 Task: Create a due date automation trigger when advanced on, on the wednesday after a card is due add dates due in between 1 and 5 days at 11:00 AM.
Action: Mouse moved to (937, 82)
Screenshot: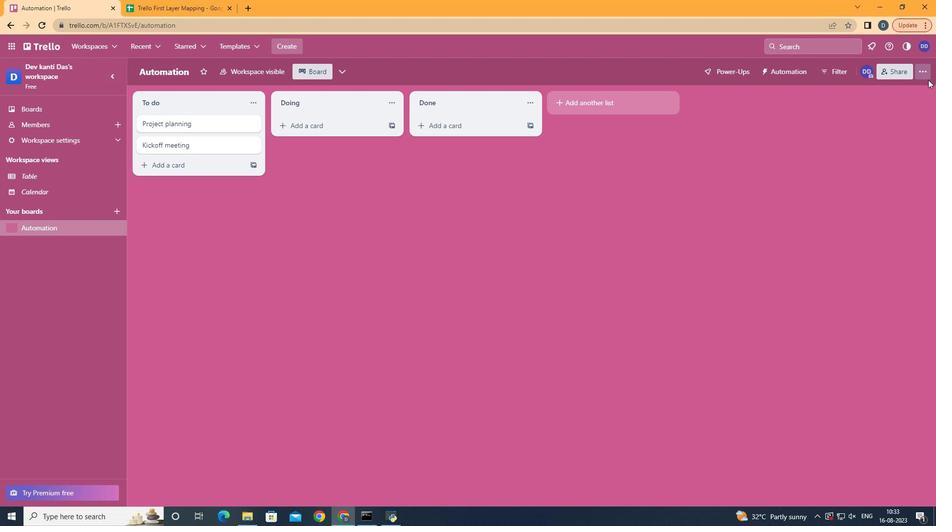 
Action: Mouse pressed left at (937, 82)
Screenshot: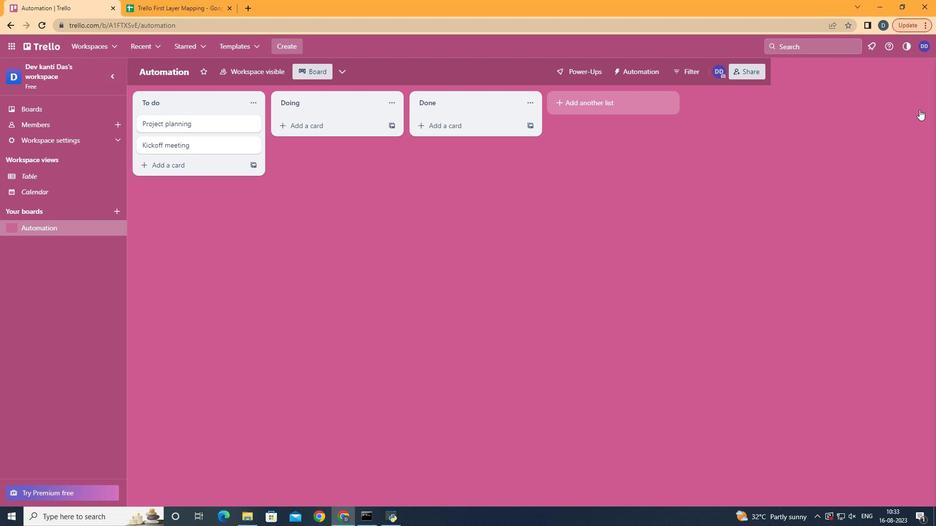 
Action: Mouse moved to (863, 206)
Screenshot: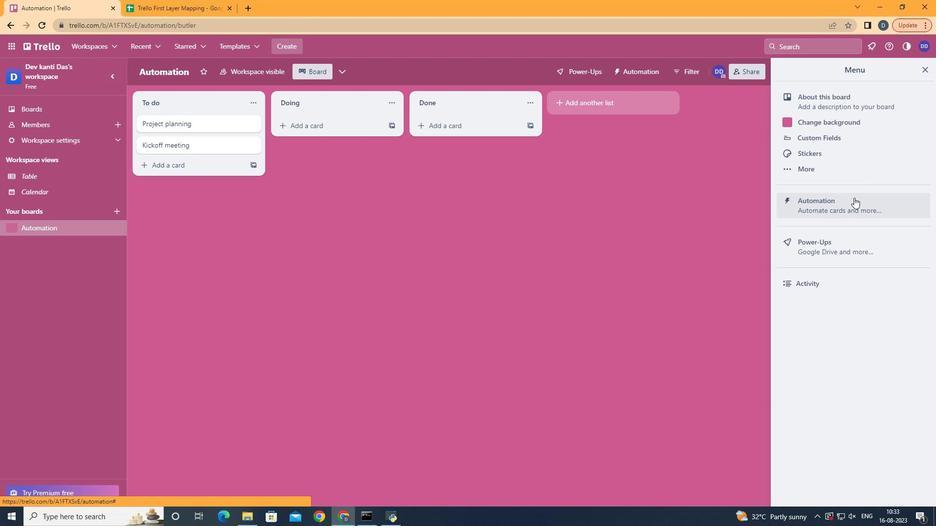
Action: Mouse pressed left at (863, 206)
Screenshot: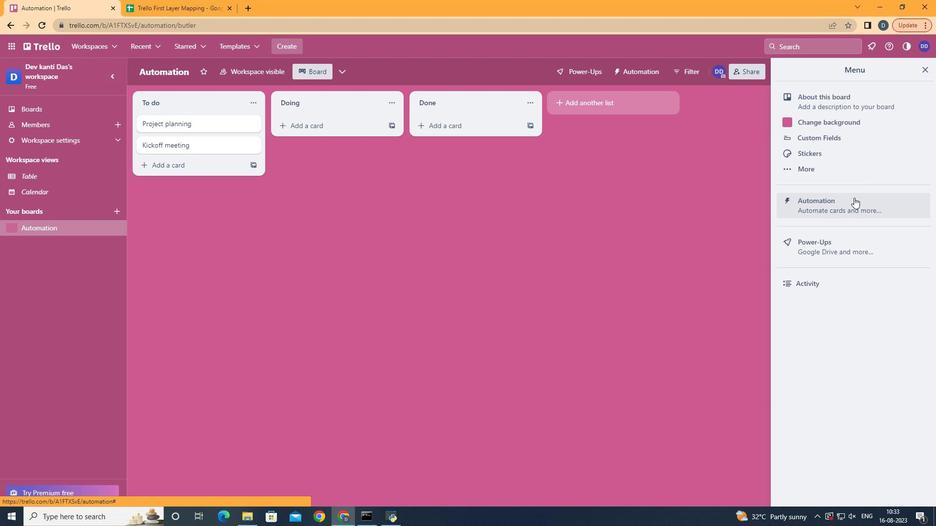 
Action: Mouse moved to (184, 207)
Screenshot: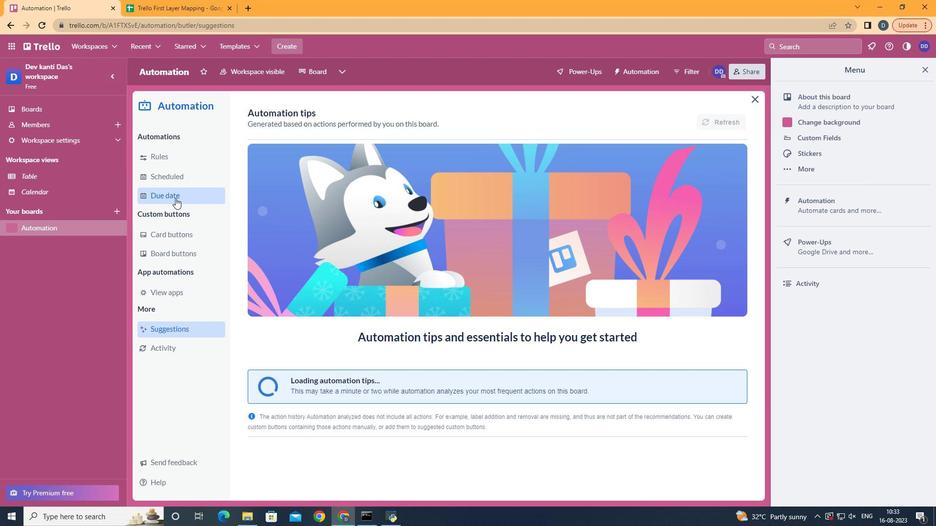 
Action: Mouse pressed left at (184, 207)
Screenshot: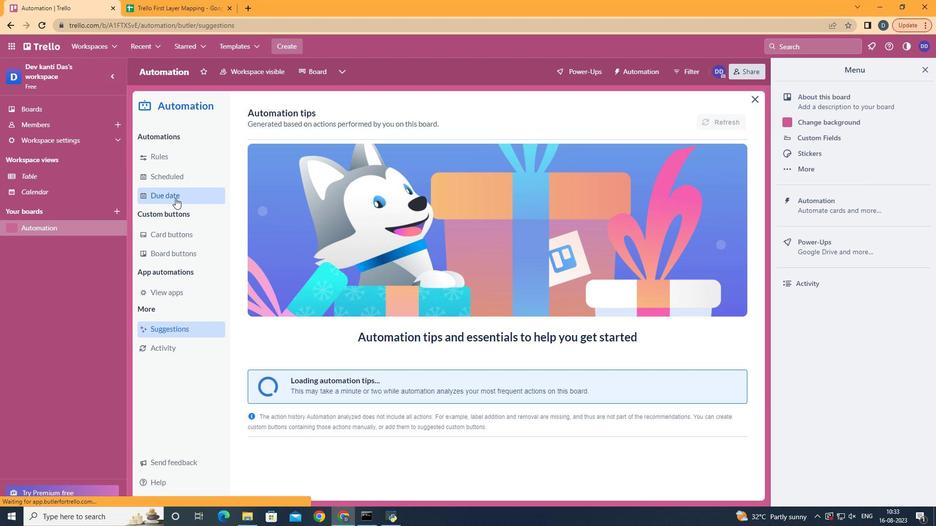 
Action: Mouse moved to (695, 124)
Screenshot: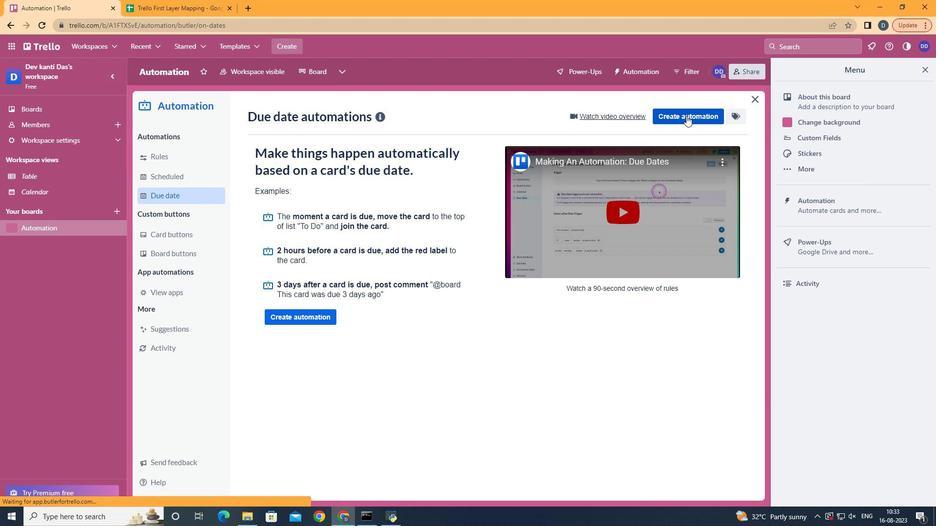 
Action: Mouse pressed left at (695, 124)
Screenshot: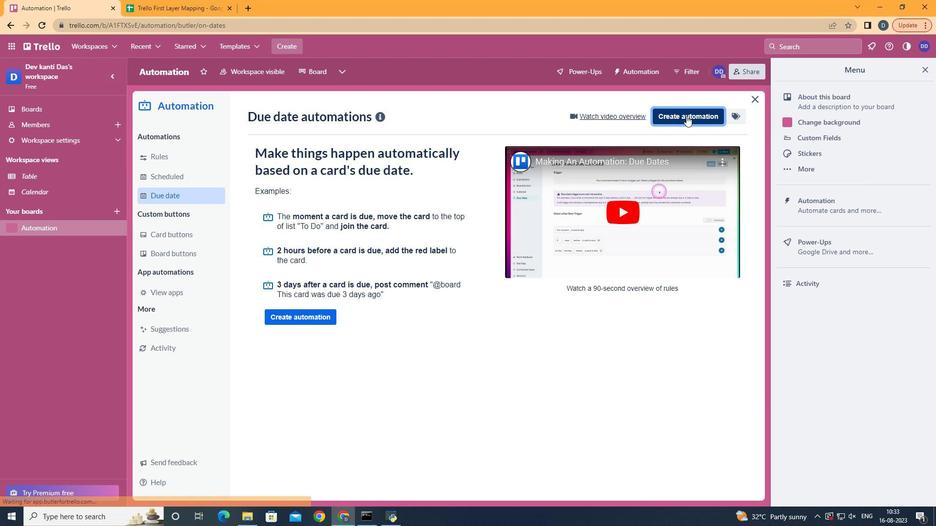 
Action: Mouse moved to (526, 228)
Screenshot: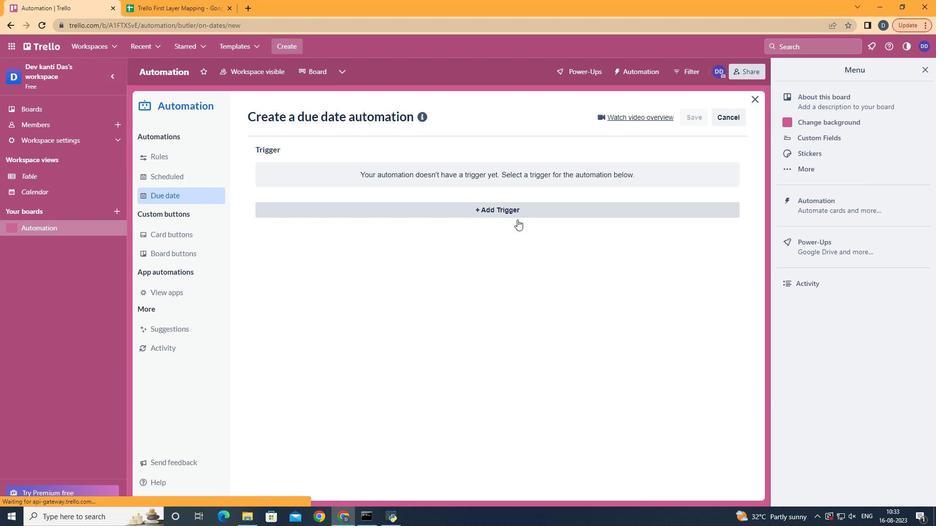 
Action: Mouse pressed left at (526, 228)
Screenshot: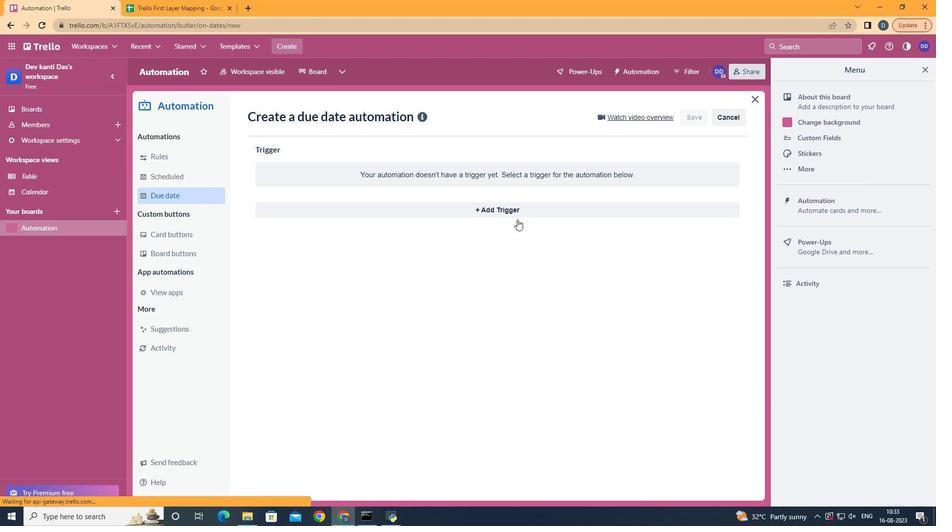 
Action: Mouse moved to (519, 214)
Screenshot: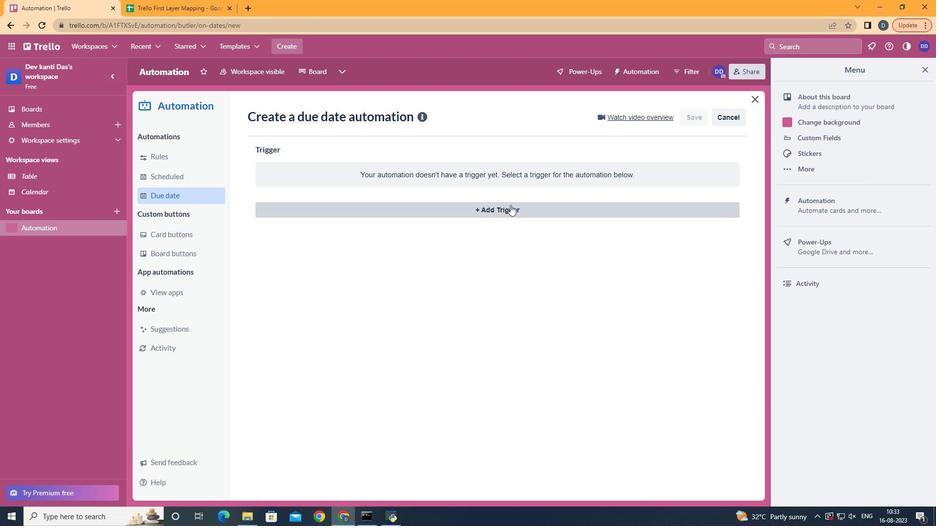 
Action: Mouse pressed left at (519, 214)
Screenshot: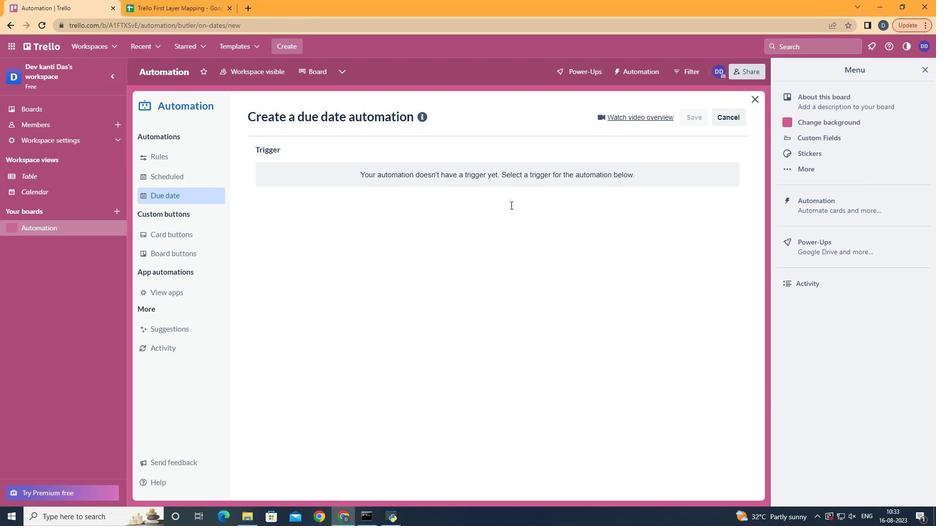 
Action: Mouse moved to (333, 303)
Screenshot: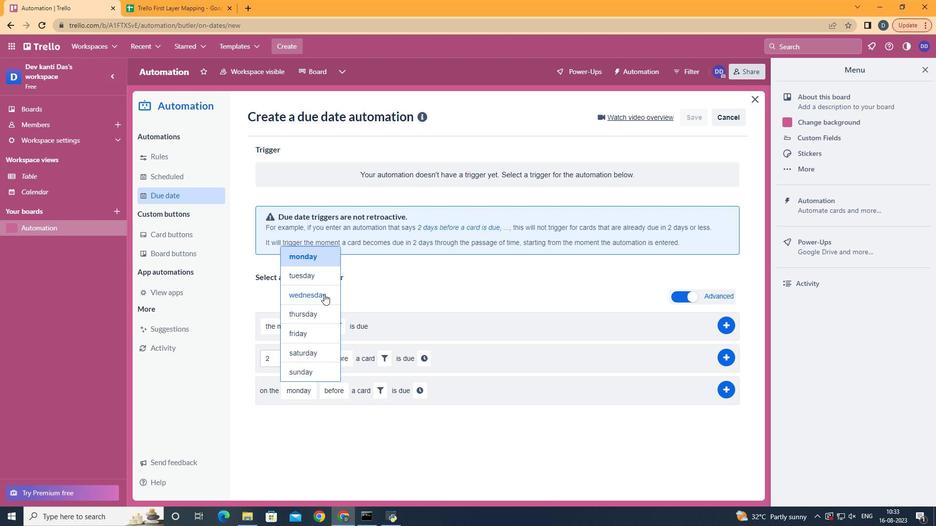 
Action: Mouse pressed left at (333, 303)
Screenshot: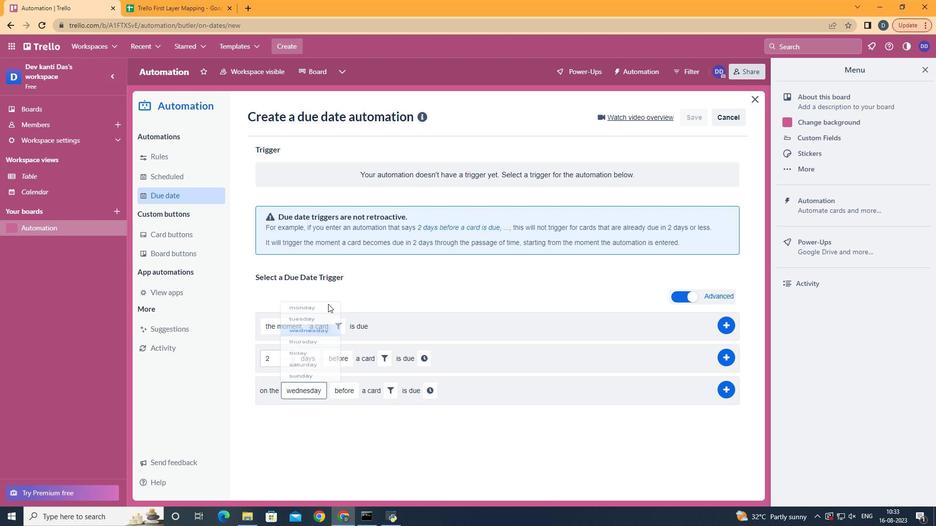 
Action: Mouse moved to (361, 440)
Screenshot: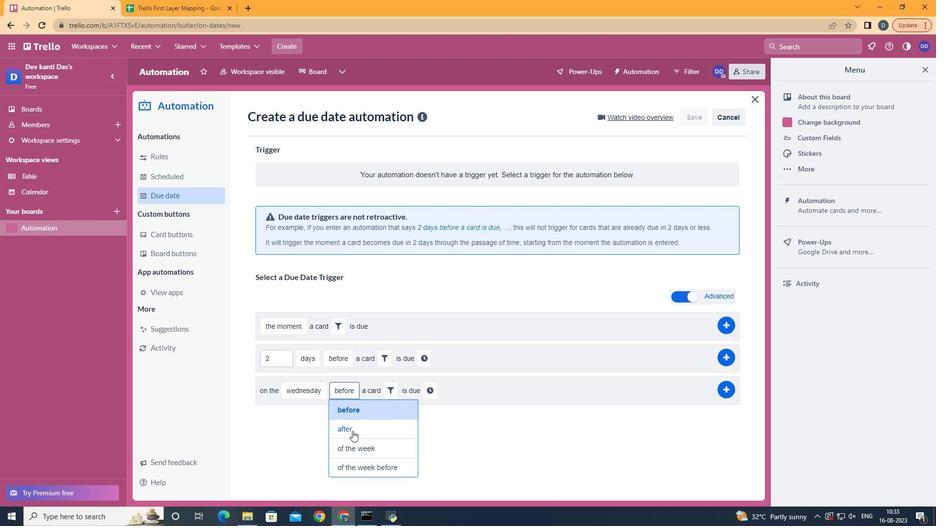 
Action: Mouse pressed left at (361, 440)
Screenshot: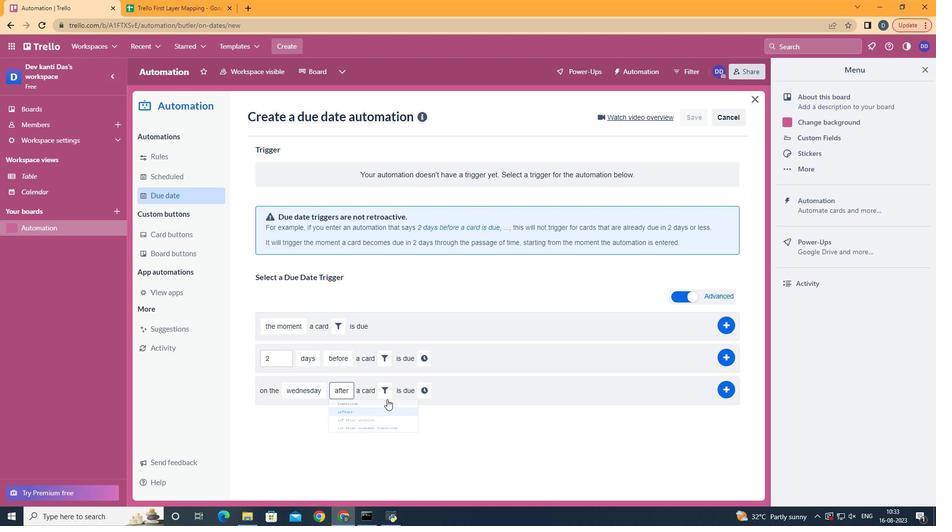 
Action: Mouse moved to (398, 400)
Screenshot: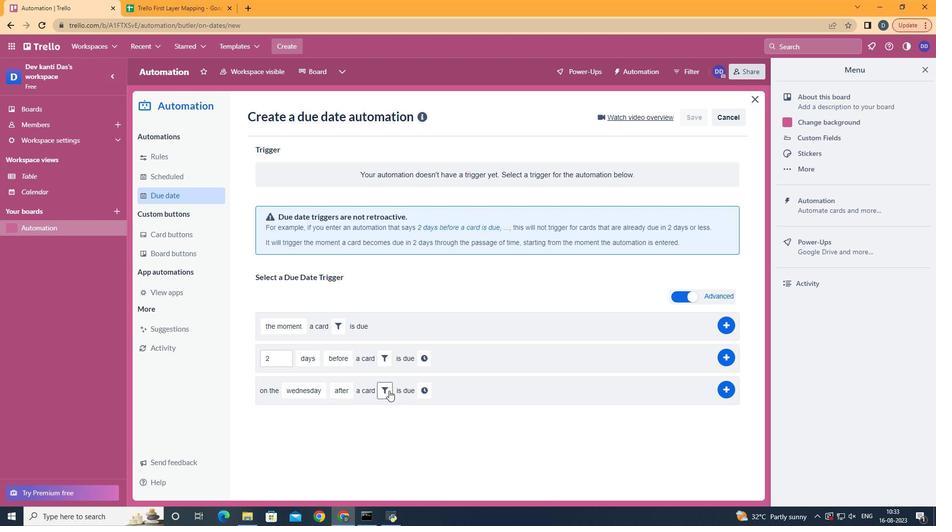 
Action: Mouse pressed left at (398, 400)
Screenshot: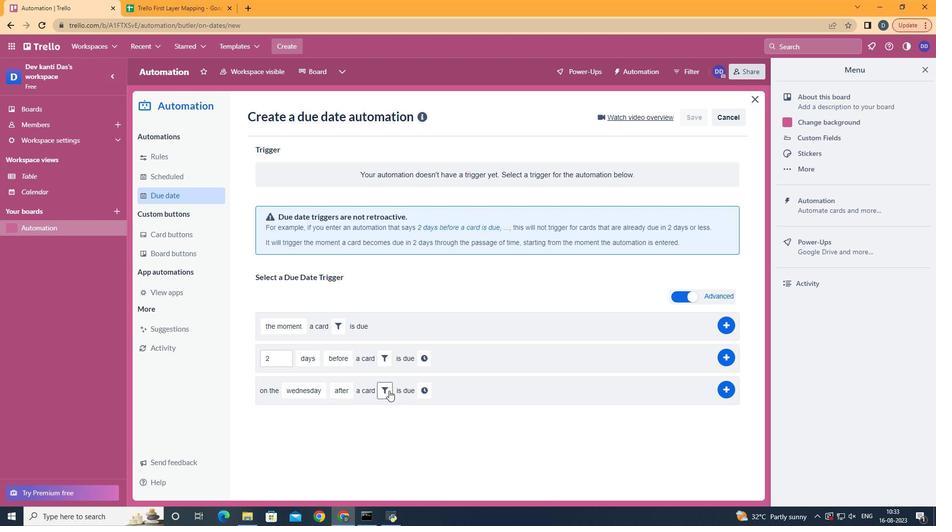 
Action: Mouse moved to (448, 426)
Screenshot: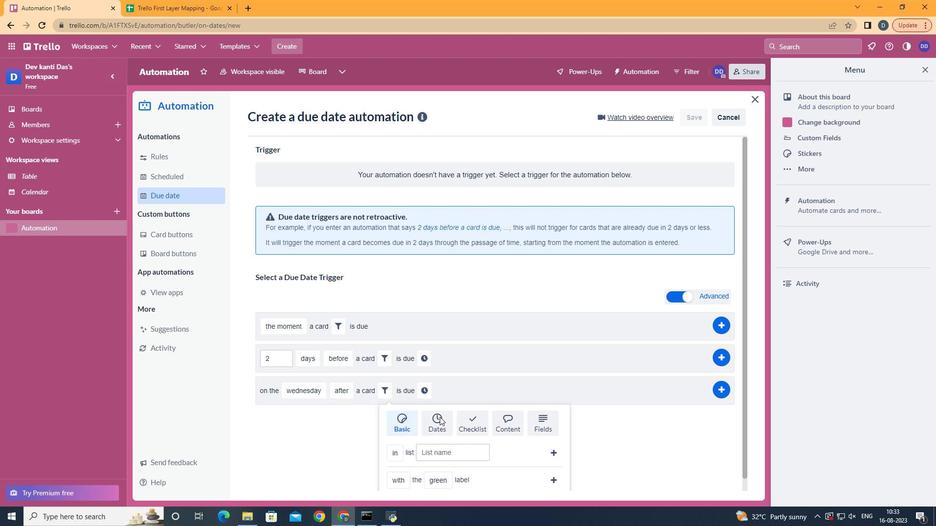 
Action: Mouse pressed left at (448, 426)
Screenshot: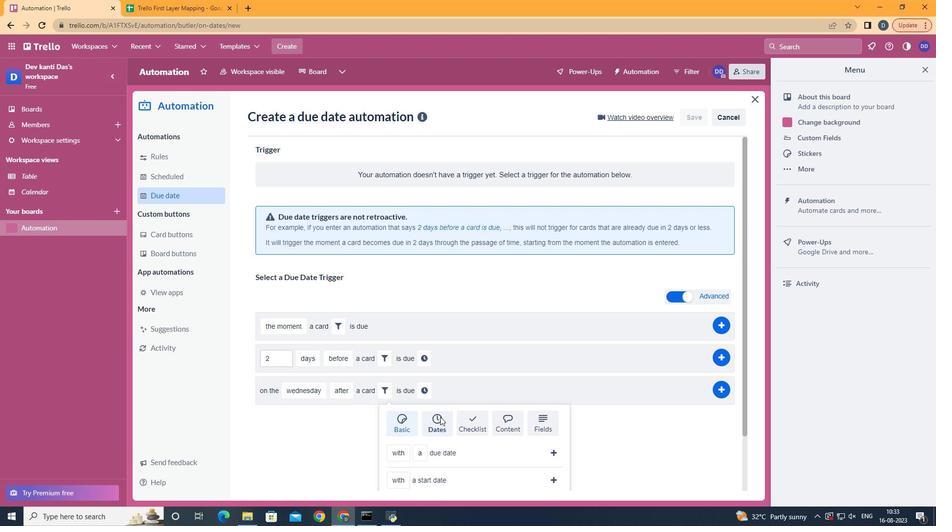 
Action: Mouse moved to (449, 426)
Screenshot: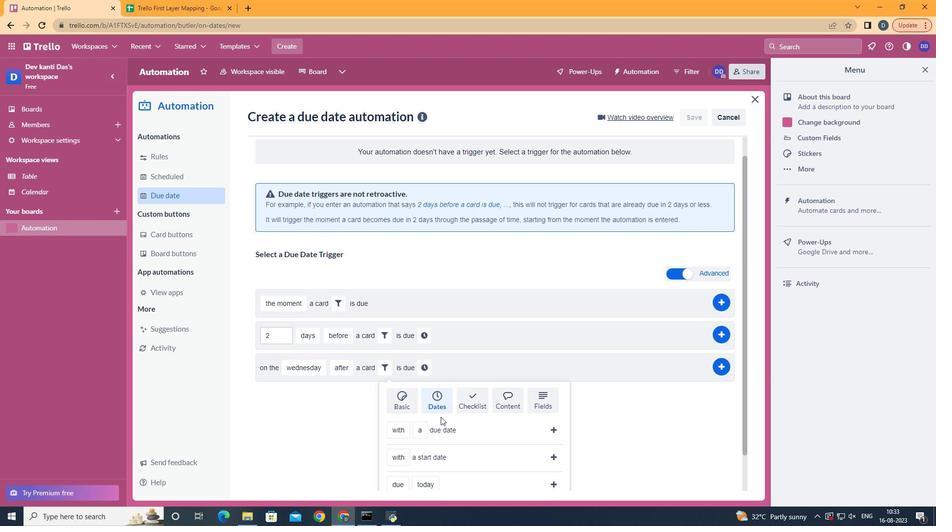 
Action: Mouse scrolled (449, 425) with delta (0, 0)
Screenshot: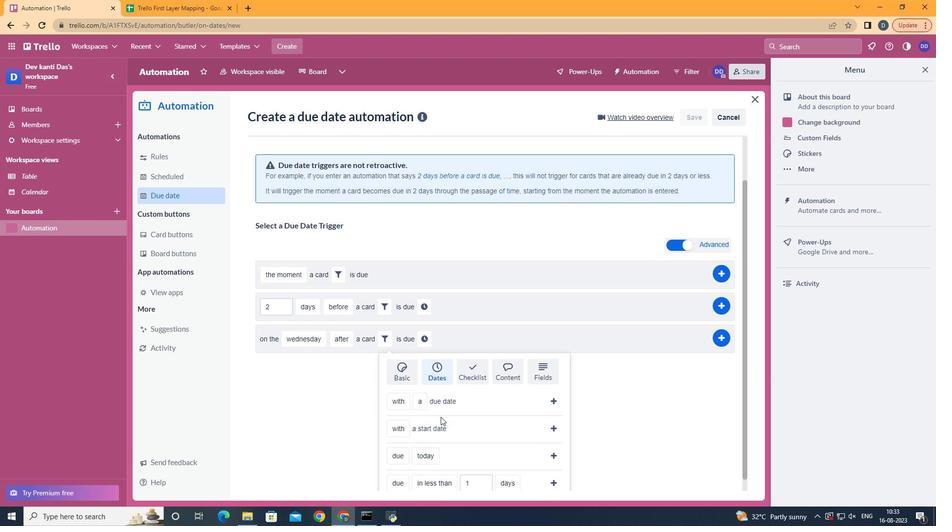 
Action: Mouse scrolled (449, 425) with delta (0, 0)
Screenshot: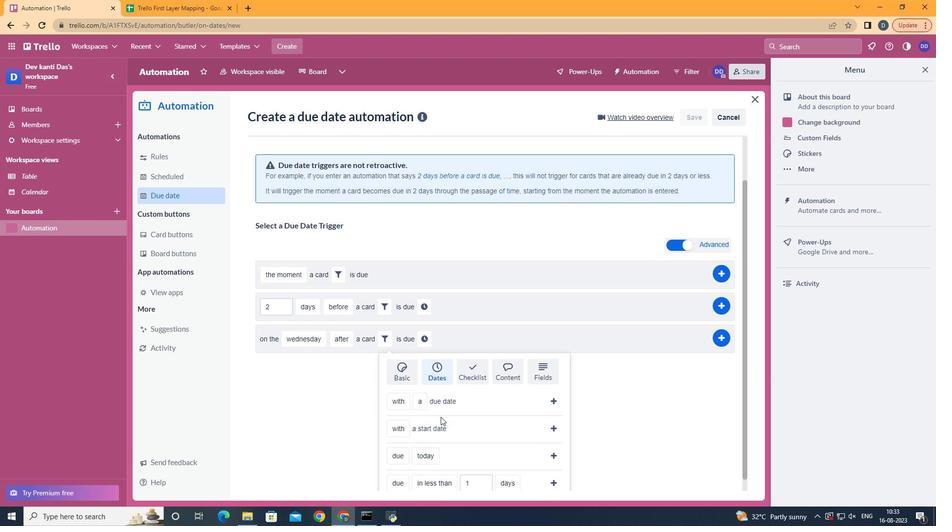 
Action: Mouse scrolled (449, 425) with delta (0, 0)
Screenshot: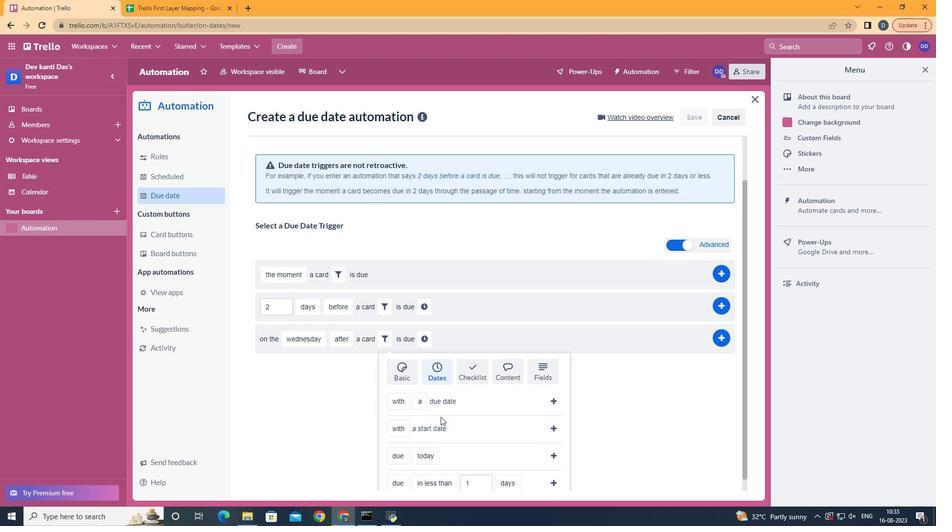 
Action: Mouse scrolled (449, 425) with delta (0, 0)
Screenshot: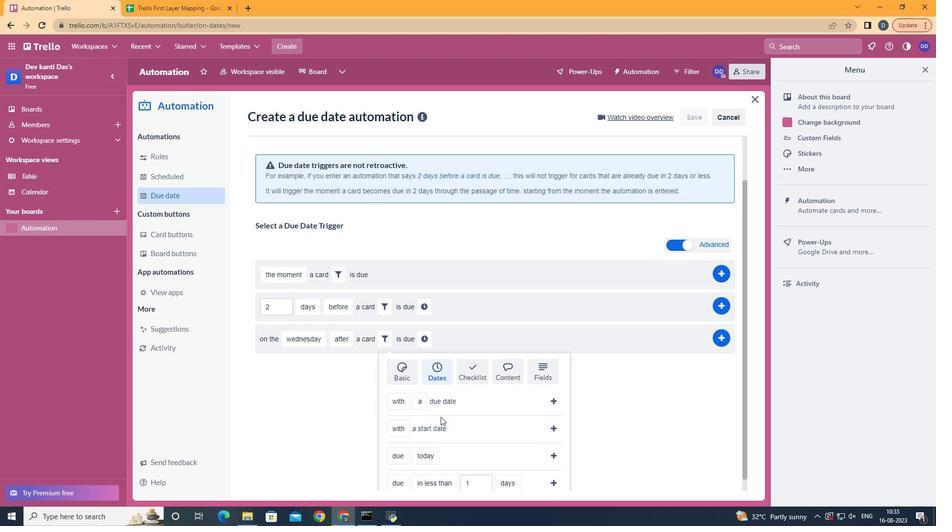 
Action: Mouse scrolled (449, 425) with delta (0, 0)
Screenshot: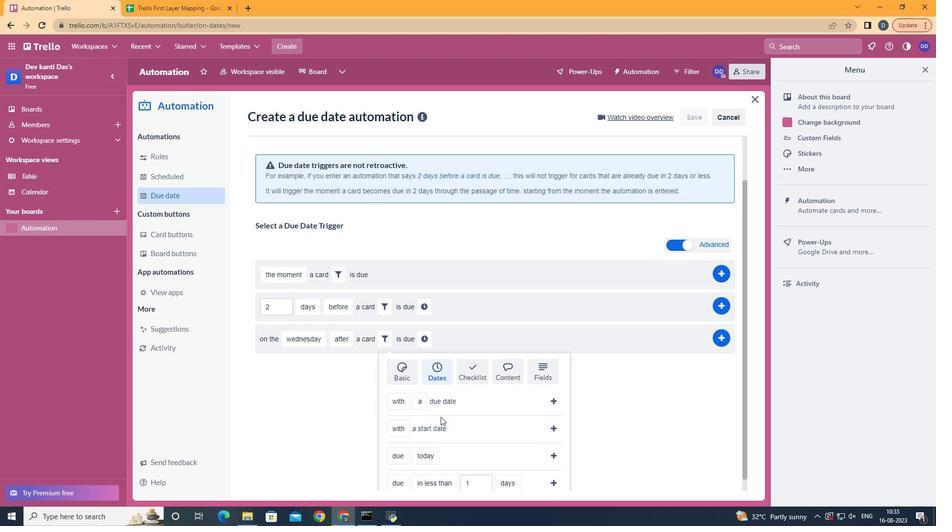 
Action: Mouse moved to (456, 458)
Screenshot: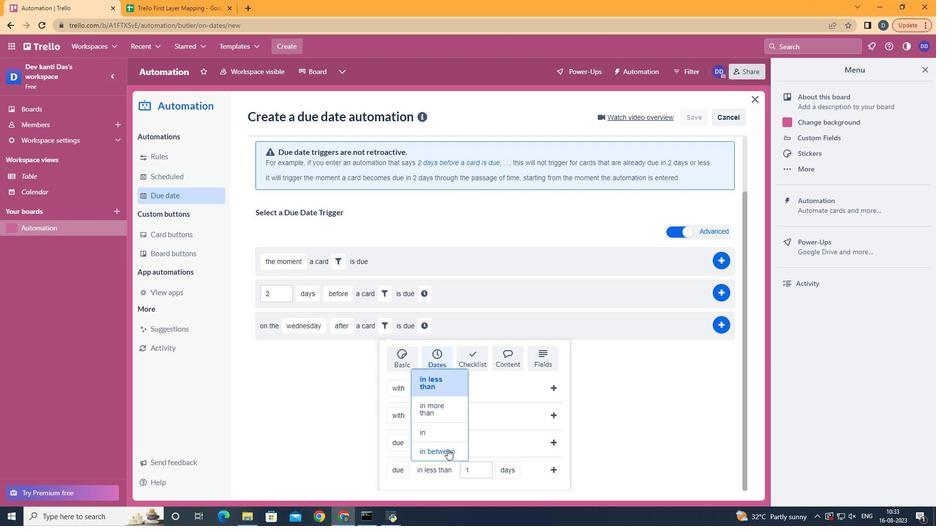 
Action: Mouse pressed left at (456, 458)
Screenshot: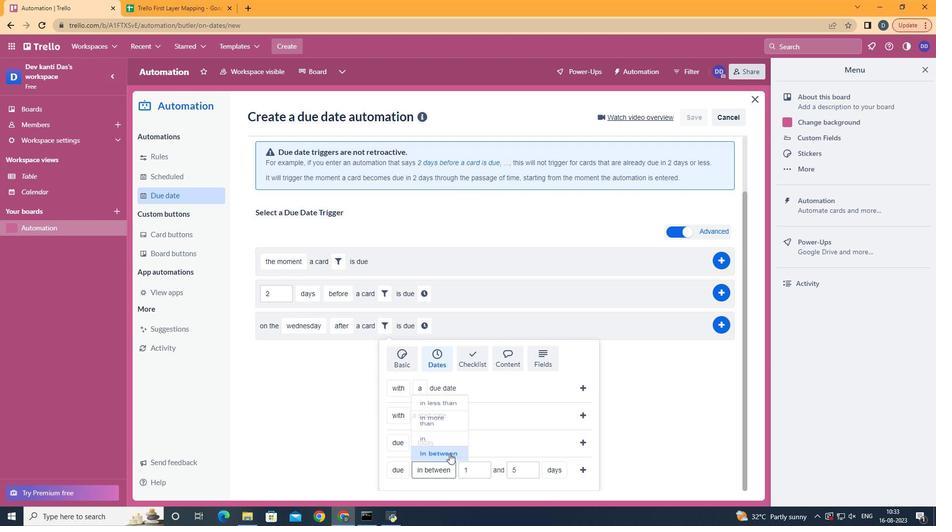 
Action: Mouse moved to (591, 476)
Screenshot: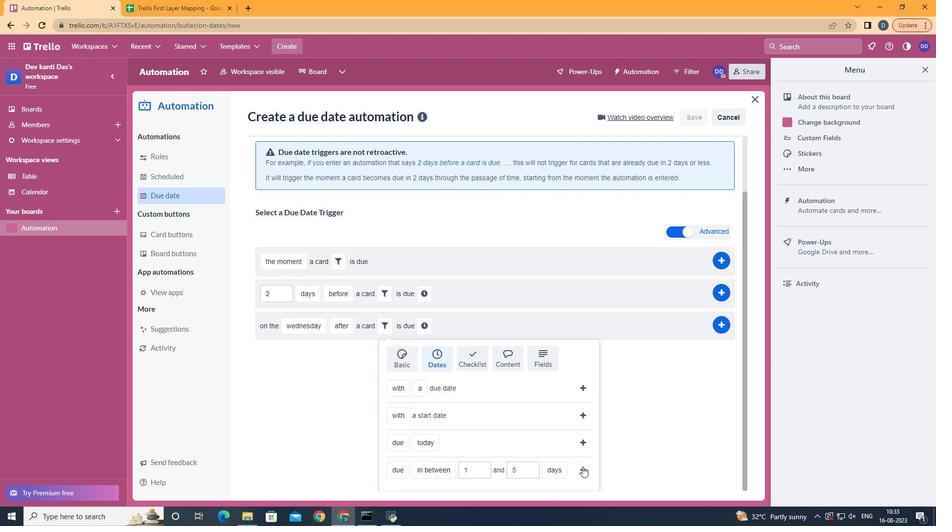 
Action: Mouse pressed left at (591, 476)
Screenshot: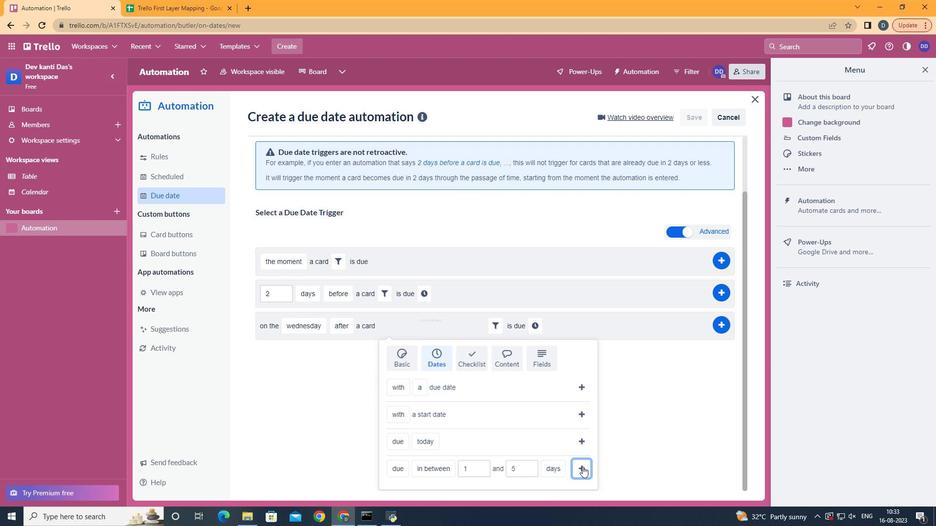 
Action: Mouse moved to (549, 399)
Screenshot: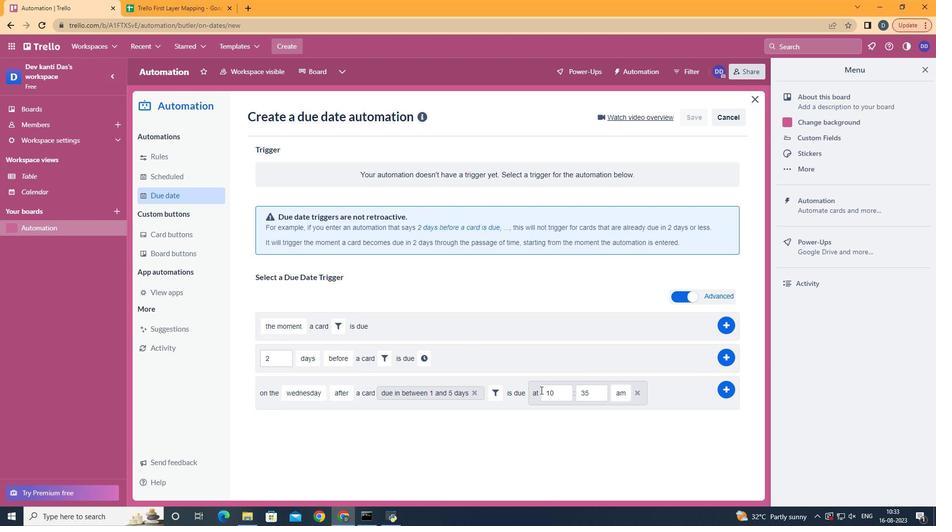 
Action: Mouse pressed left at (549, 399)
Screenshot: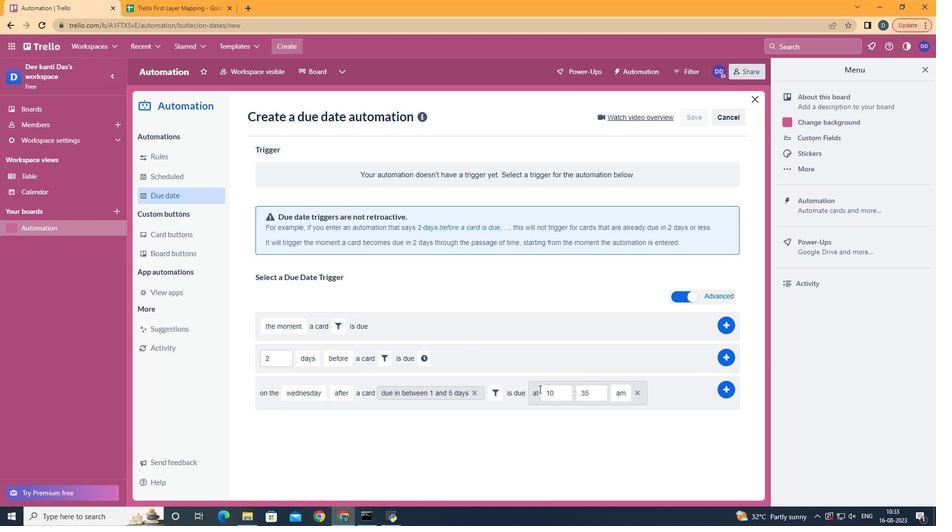 
Action: Mouse moved to (561, 398)
Screenshot: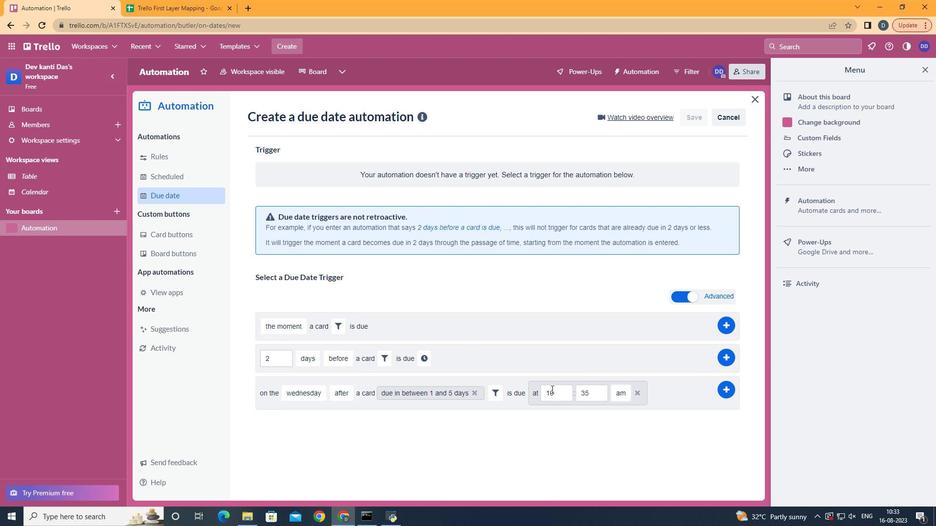 
Action: Mouse pressed left at (562, 398)
Screenshot: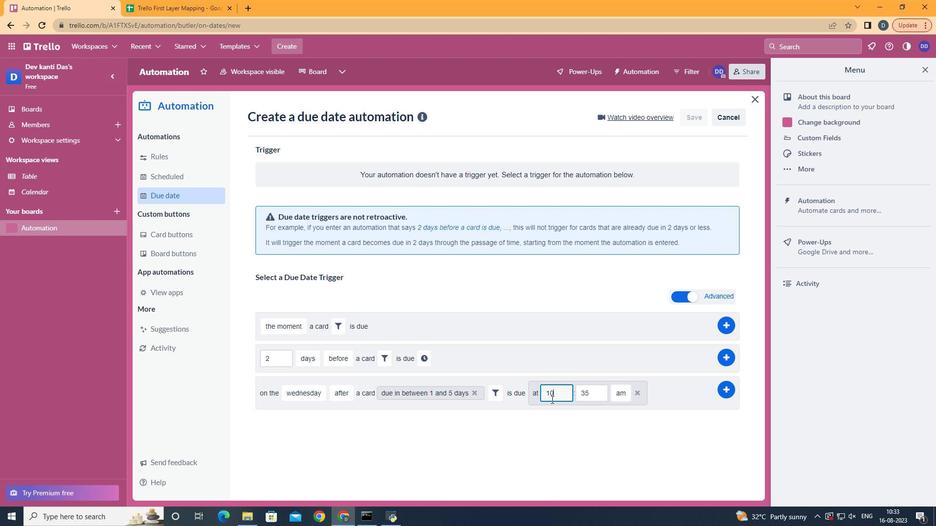 
Action: Mouse moved to (558, 410)
Screenshot: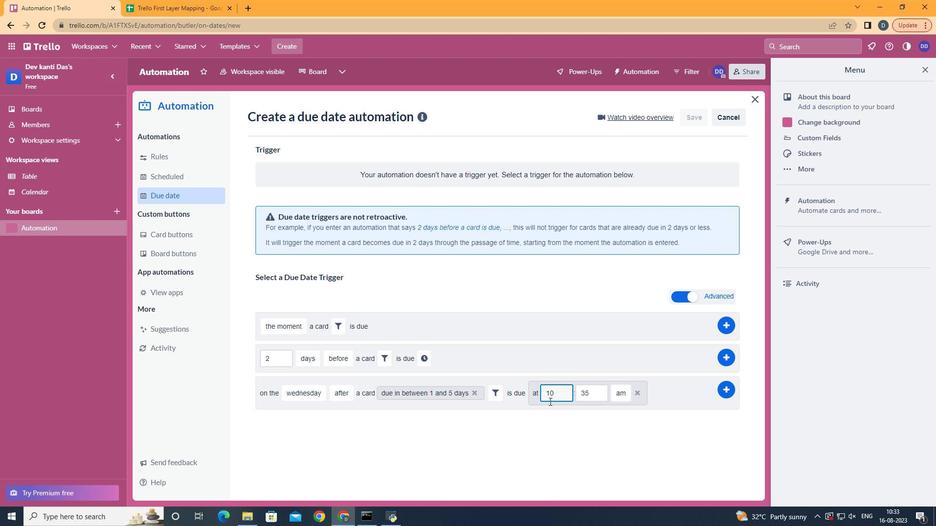 
Action: Key pressed <Key.backspace>1
Screenshot: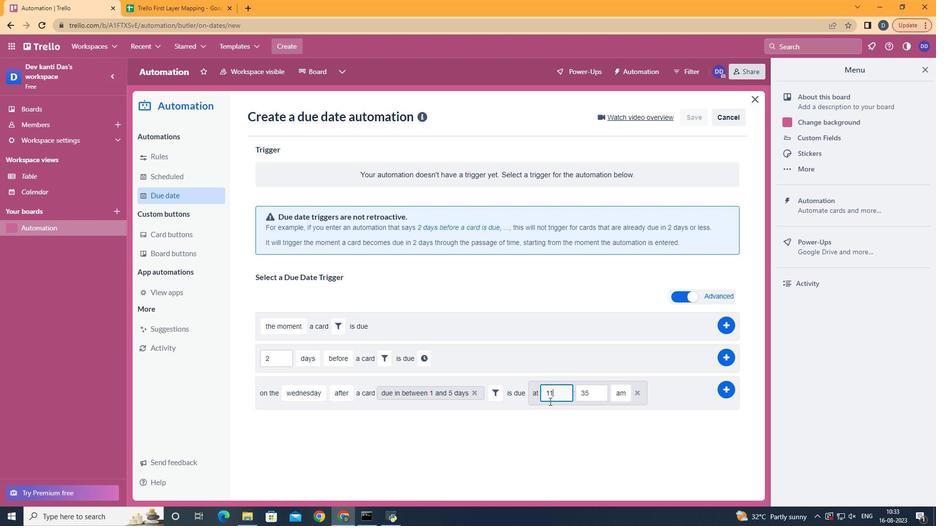 
Action: Mouse moved to (605, 405)
Screenshot: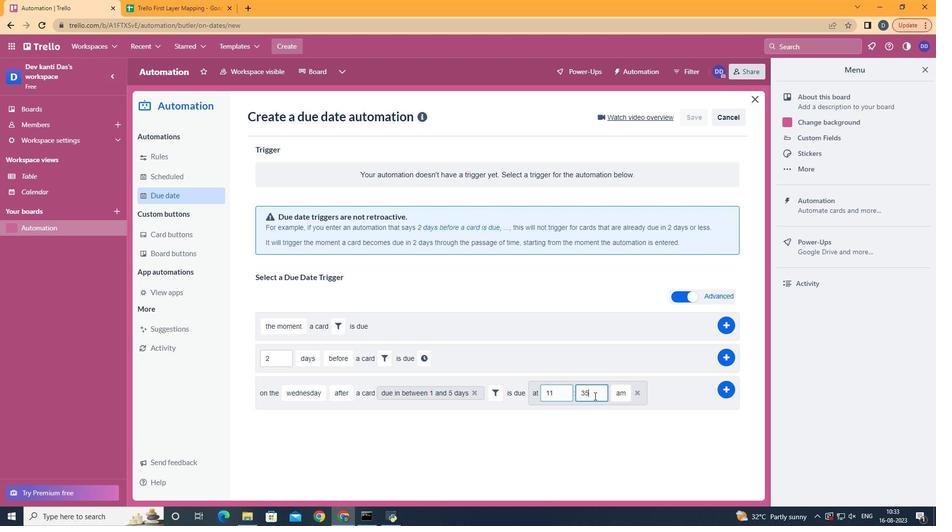 
Action: Mouse pressed left at (605, 405)
Screenshot: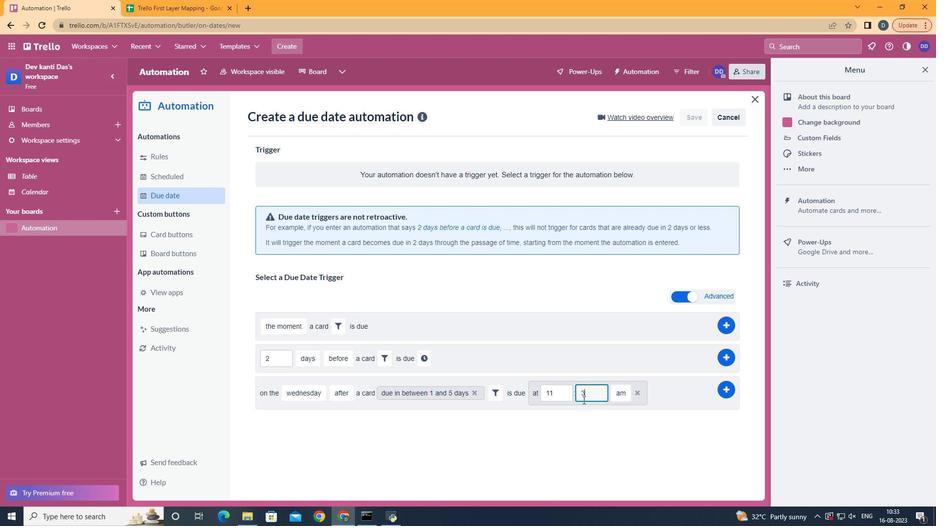 
Action: Mouse moved to (604, 405)
Screenshot: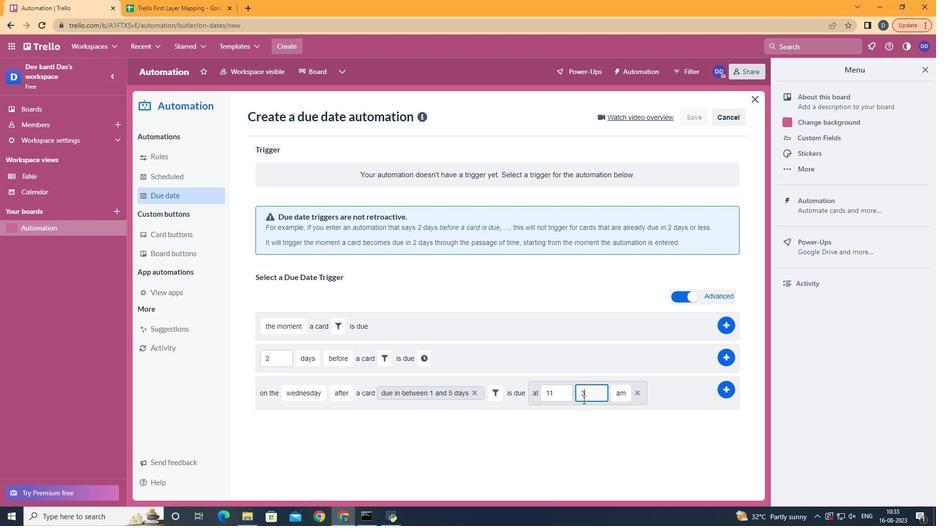 
Action: Key pressed <Key.backspace>
Screenshot: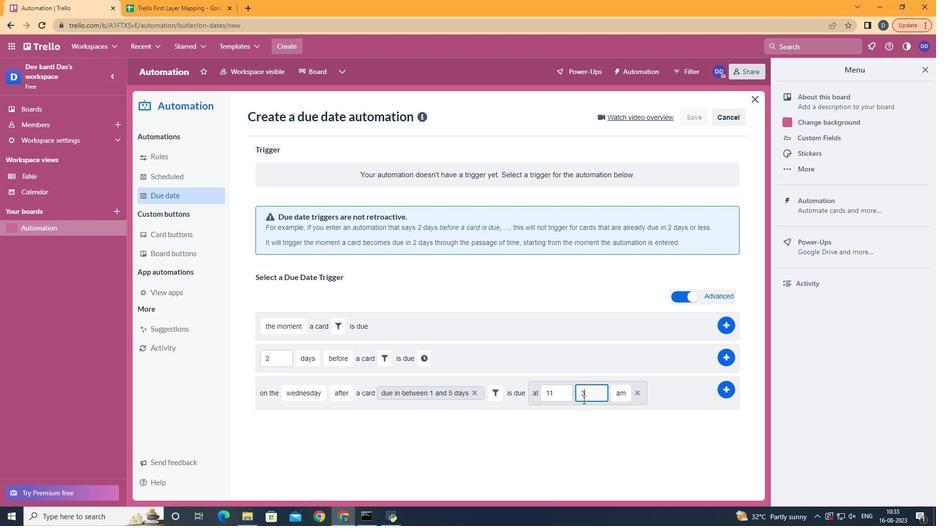 
Action: Mouse moved to (592, 409)
Screenshot: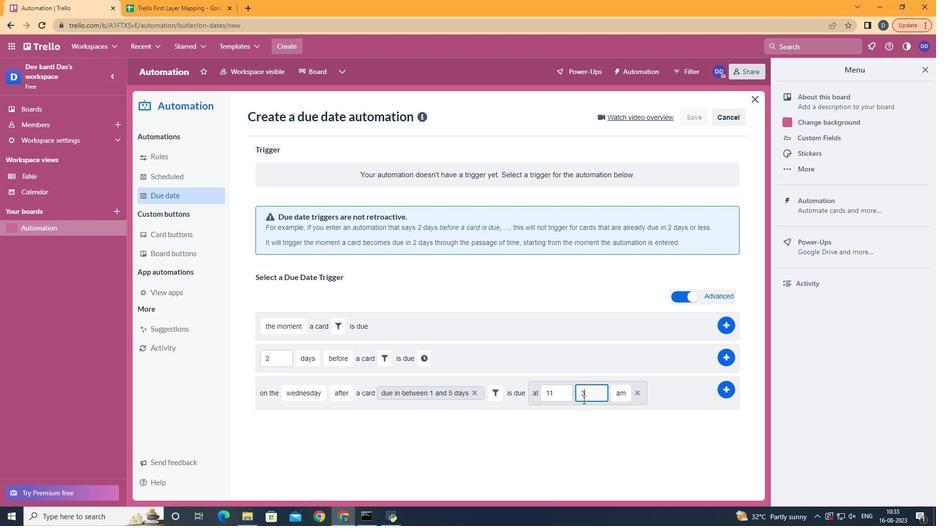 
Action: Key pressed <Key.backspace>00
Screenshot: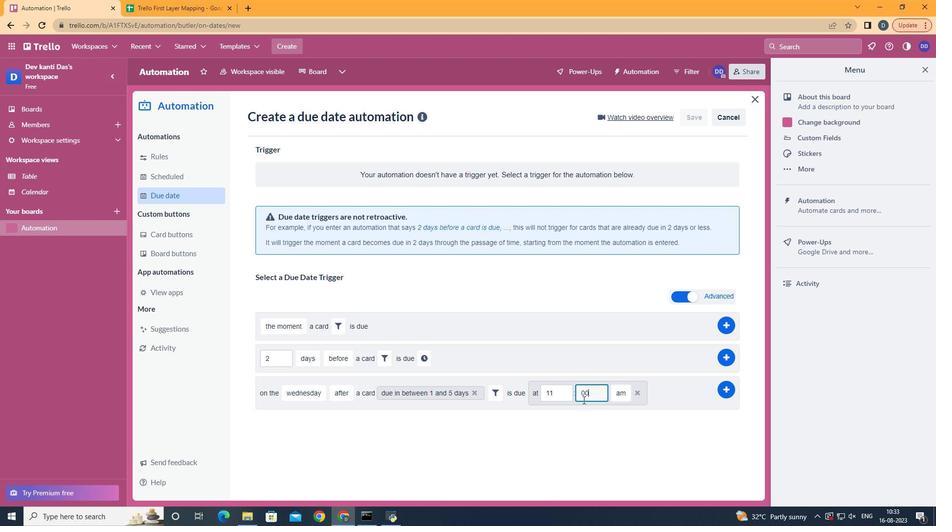 
Action: Mouse moved to (726, 391)
Screenshot: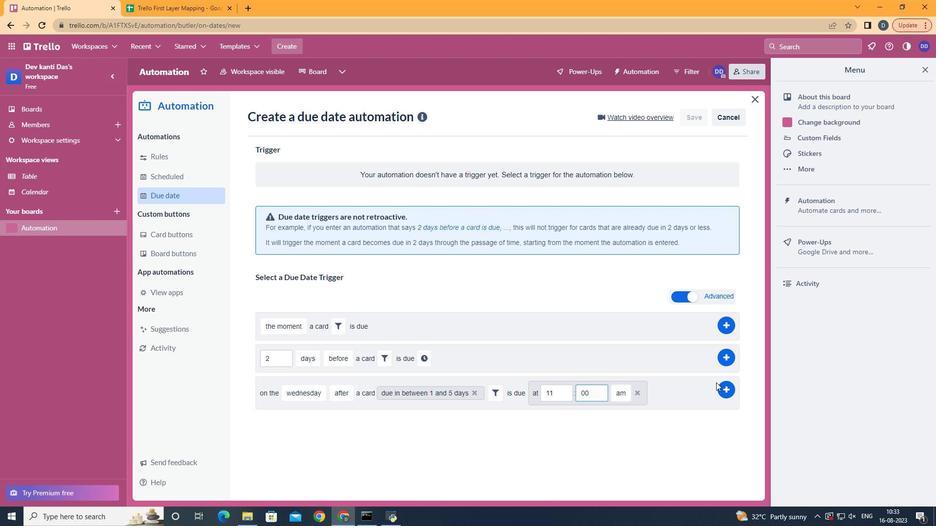 
Action: Mouse pressed left at (726, 391)
Screenshot: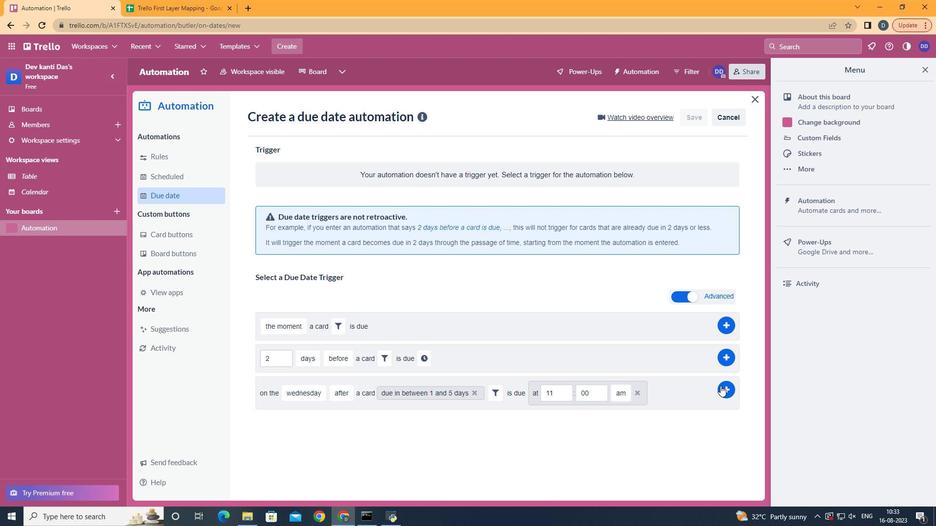
Action: Mouse moved to (730, 396)
Screenshot: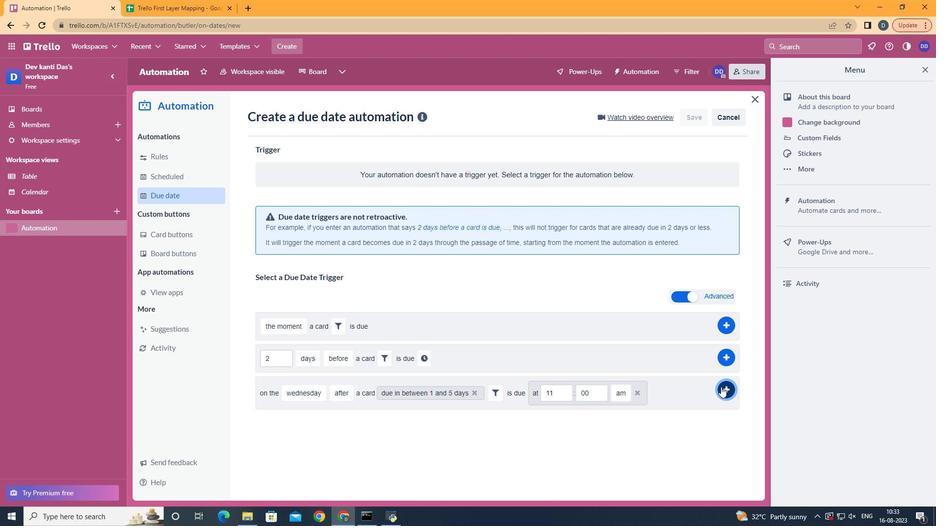 
Action: Mouse pressed left at (730, 396)
Screenshot: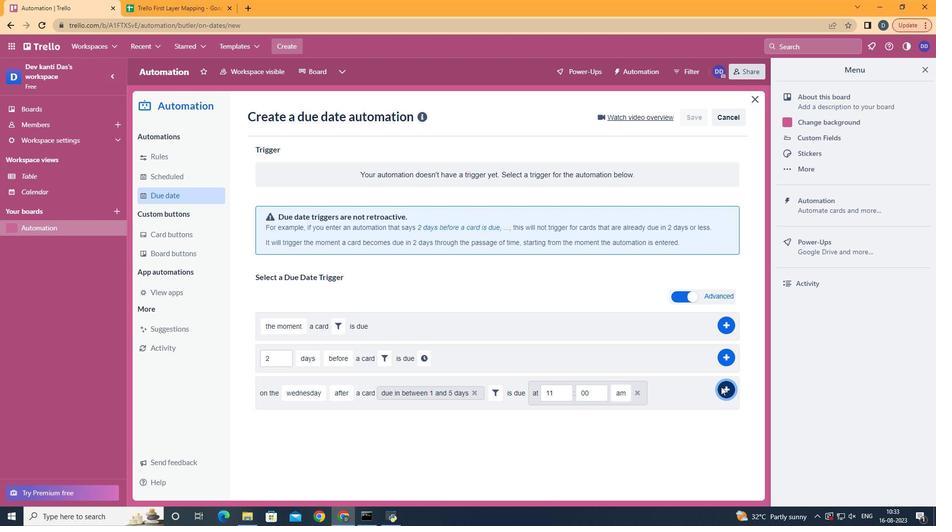 
